 Task: View the report of leads by resource
Action: Mouse moved to (216, 164)
Screenshot: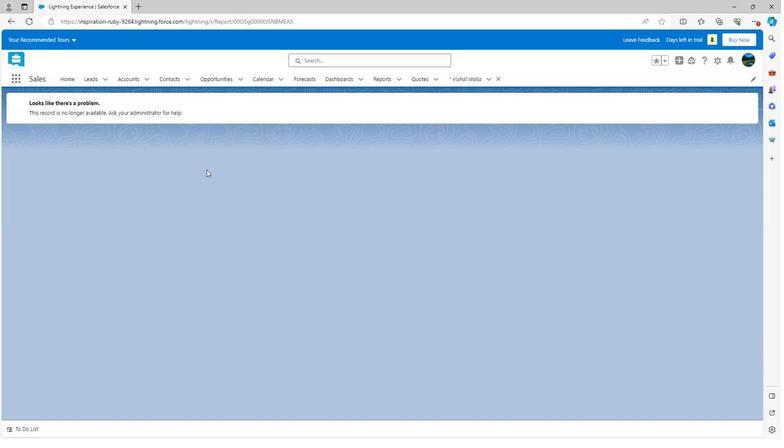 
Action: Mouse scrolled (216, 163) with delta (0, 0)
Screenshot: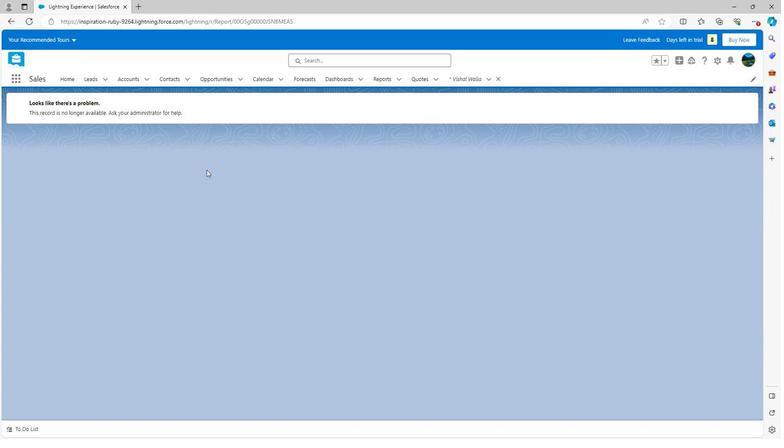 
Action: Mouse scrolled (216, 163) with delta (0, 0)
Screenshot: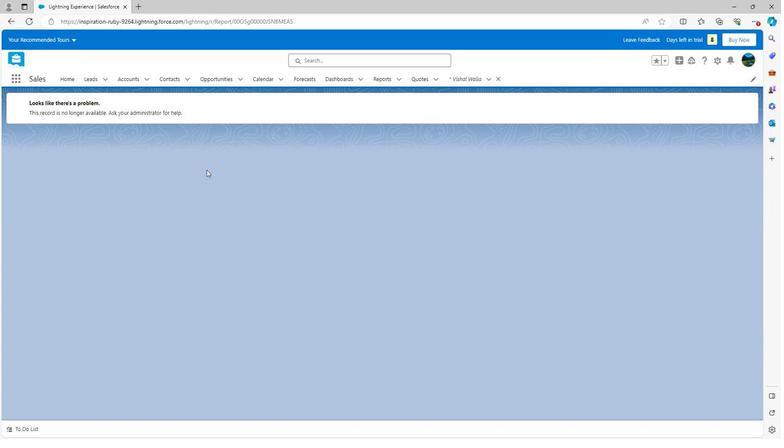 
Action: Mouse scrolled (216, 163) with delta (0, 0)
Screenshot: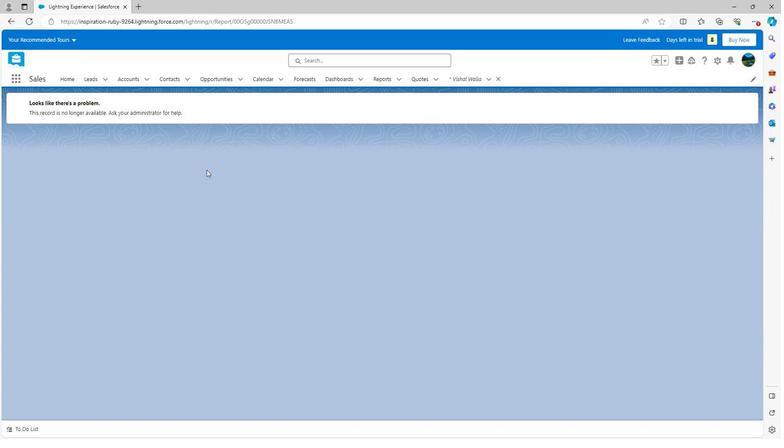 
Action: Mouse scrolled (216, 163) with delta (0, 0)
Screenshot: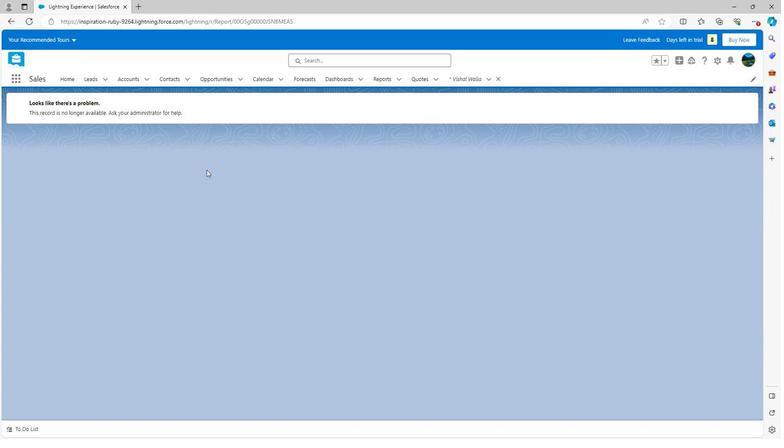 
Action: Mouse moved to (380, 81)
Screenshot: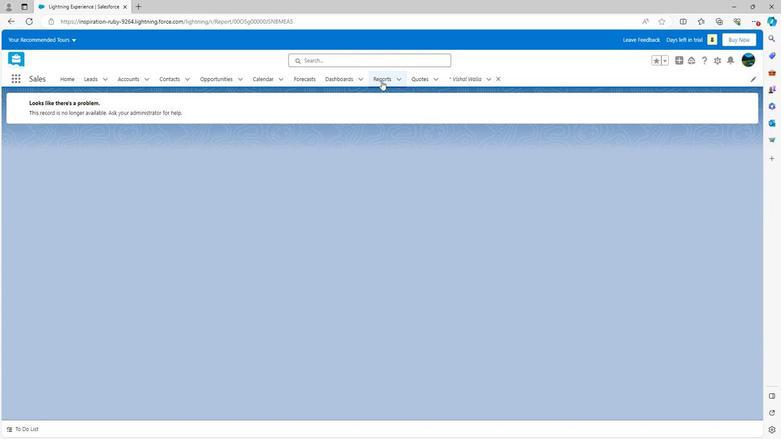 
Action: Mouse pressed left at (380, 81)
Screenshot: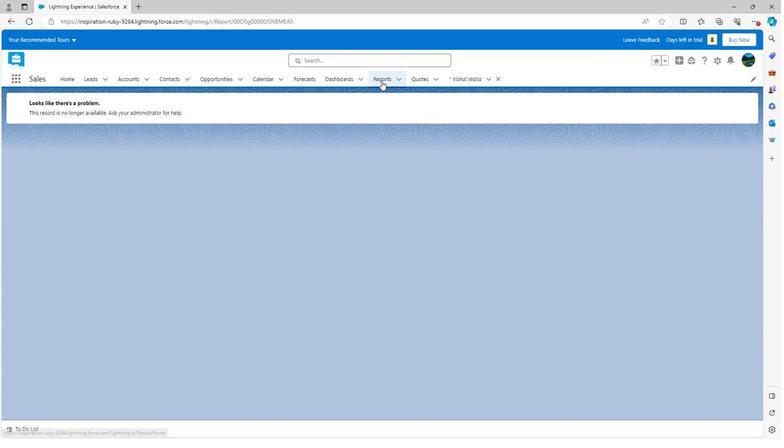 
Action: Mouse moved to (101, 185)
Screenshot: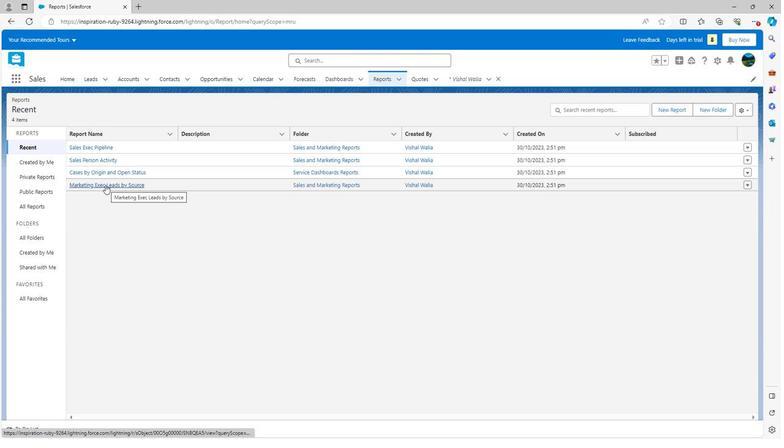 
Action: Mouse pressed left at (101, 185)
Screenshot: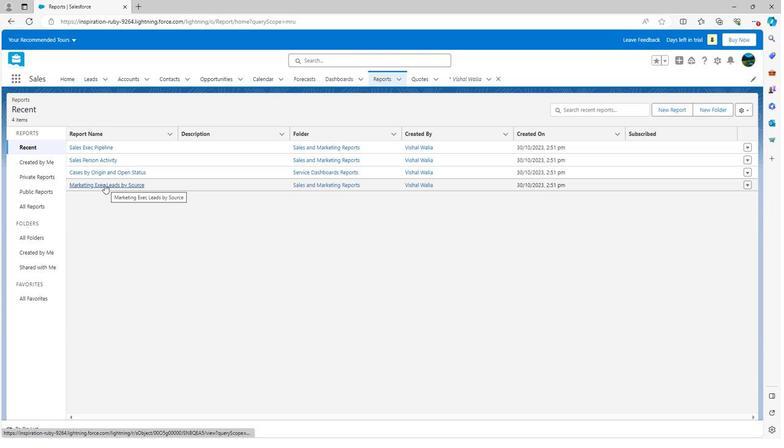 
Action: Mouse moved to (101, 184)
Screenshot: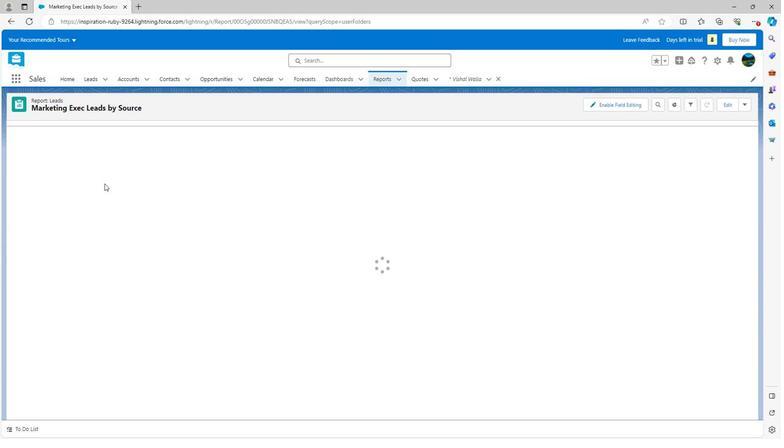
Action: Mouse scrolled (101, 183) with delta (0, 0)
Screenshot: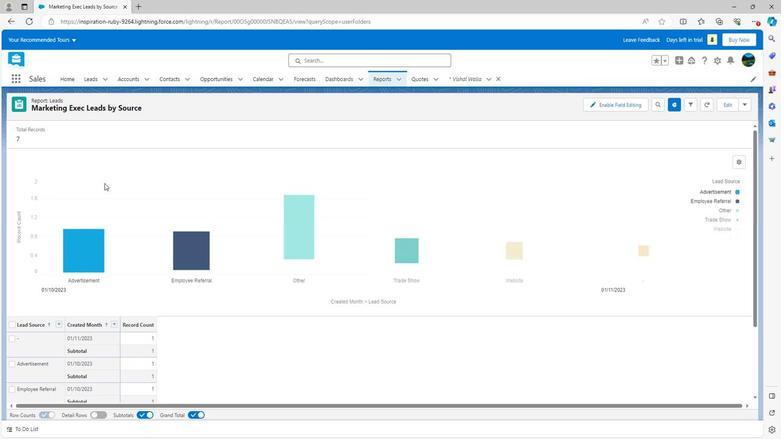 
Action: Mouse scrolled (101, 183) with delta (0, 0)
Screenshot: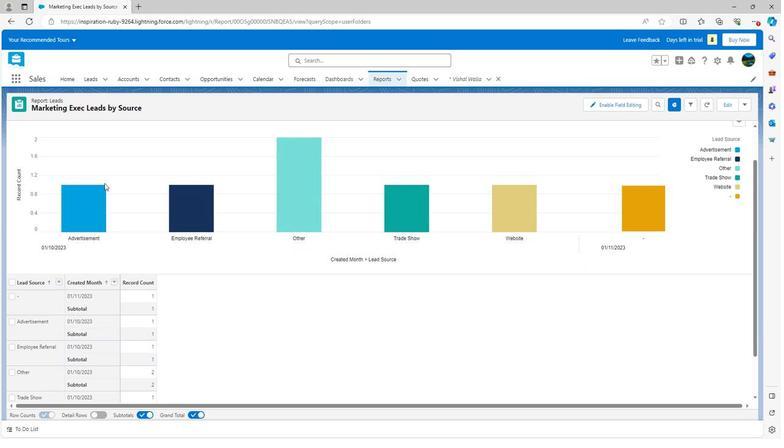 
Action: Mouse scrolled (101, 183) with delta (0, 0)
Screenshot: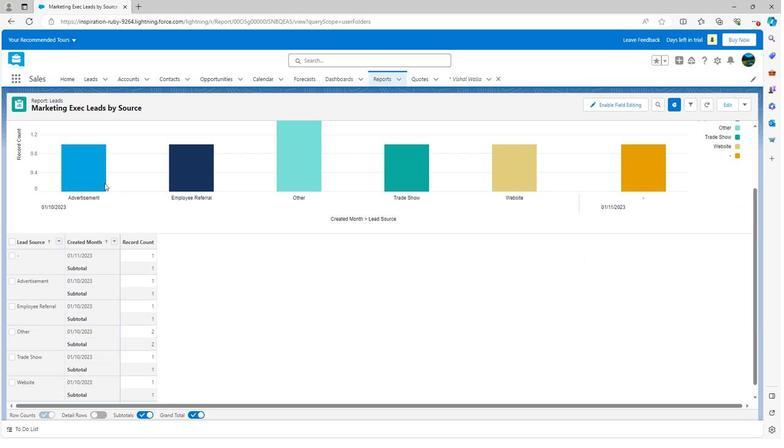 
Action: Mouse scrolled (101, 183) with delta (0, 0)
Screenshot: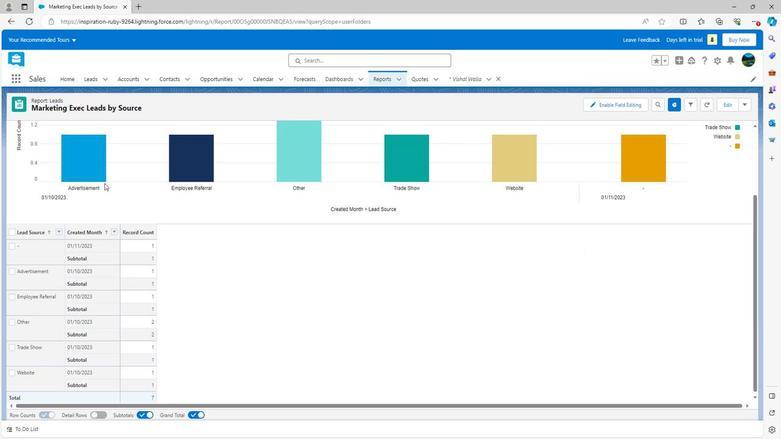 
Action: Mouse scrolled (101, 183) with delta (0, 0)
Screenshot: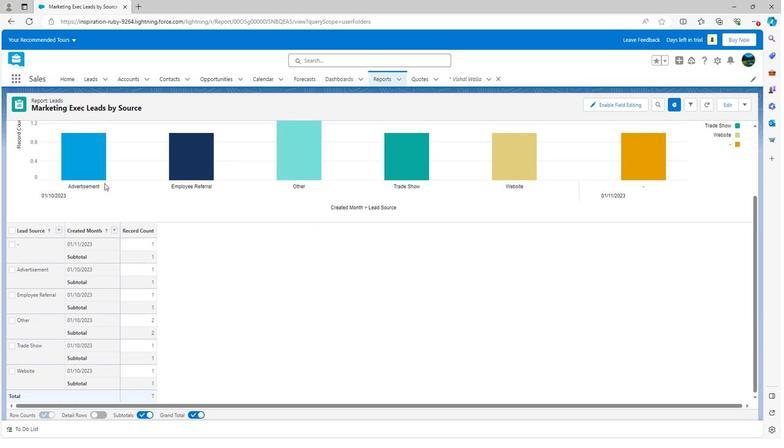 
Action: Mouse scrolled (101, 183) with delta (0, 0)
Screenshot: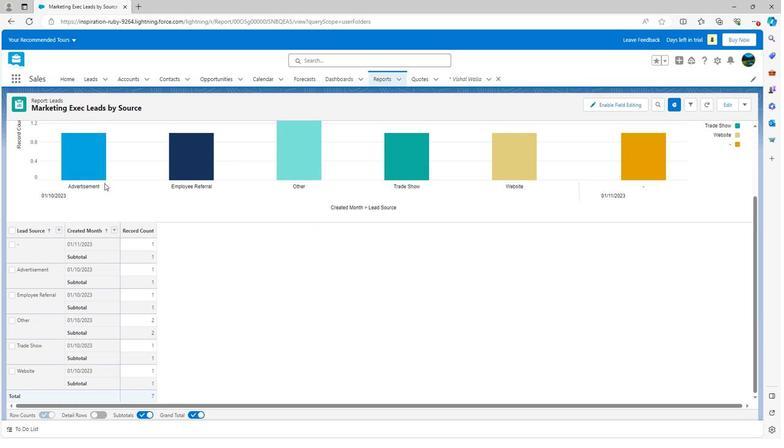 
Action: Mouse scrolled (101, 185) with delta (0, 0)
Screenshot: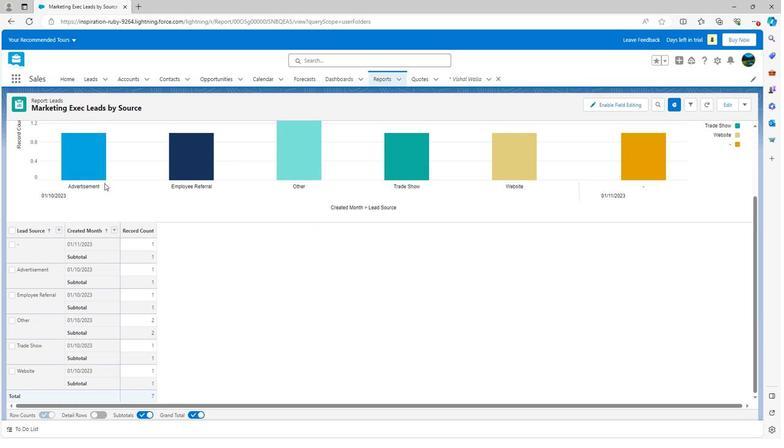 
Action: Mouse scrolled (101, 185) with delta (0, 0)
Screenshot: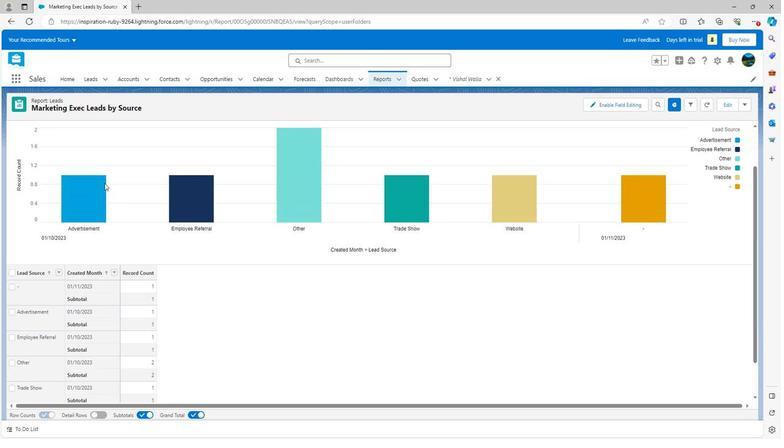 
Action: Mouse scrolled (101, 185) with delta (0, 0)
Screenshot: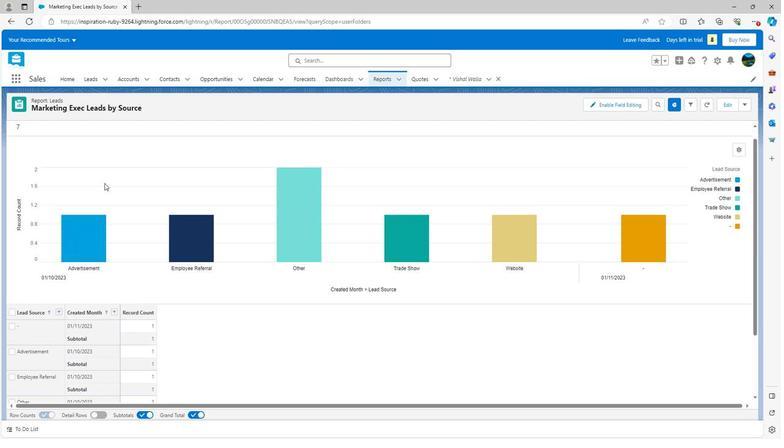 
Action: Mouse scrolled (101, 185) with delta (0, 0)
Screenshot: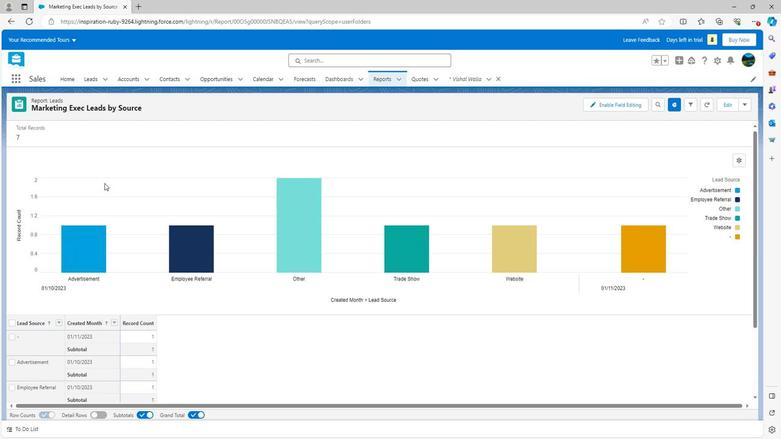 
Action: Mouse scrolled (101, 183) with delta (0, 0)
Screenshot: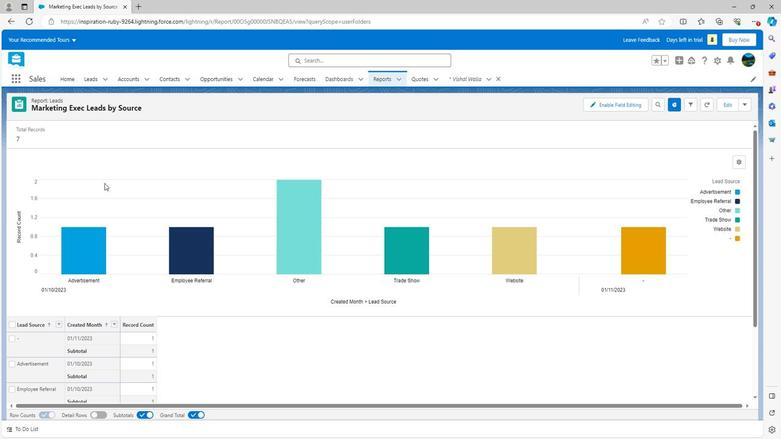 
Action: Mouse scrolled (101, 183) with delta (0, 0)
Screenshot: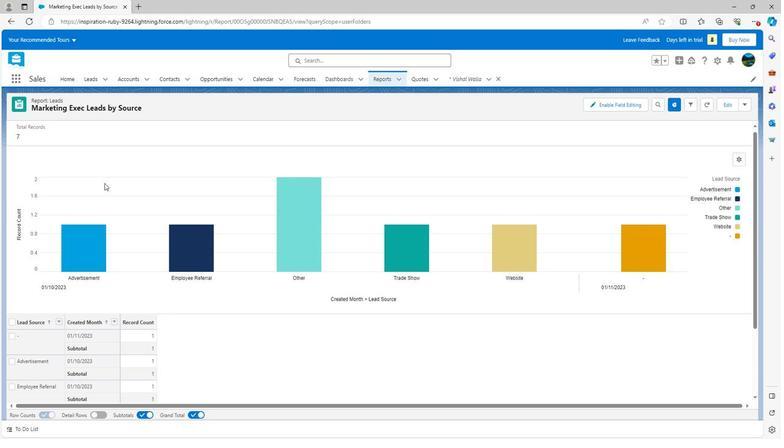 
Action: Mouse scrolled (101, 183) with delta (0, 0)
Screenshot: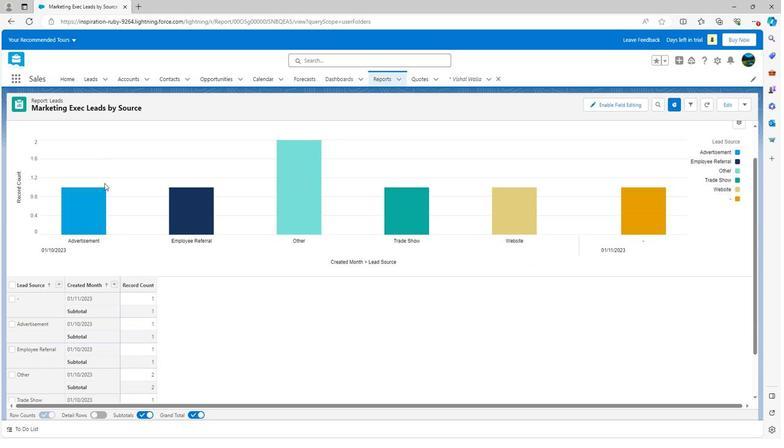 
Action: Mouse scrolled (101, 185) with delta (0, 0)
Screenshot: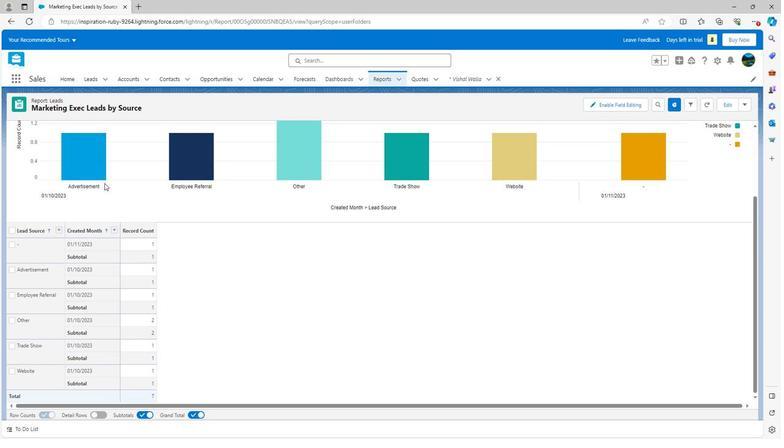 
Action: Mouse scrolled (101, 185) with delta (0, 0)
Screenshot: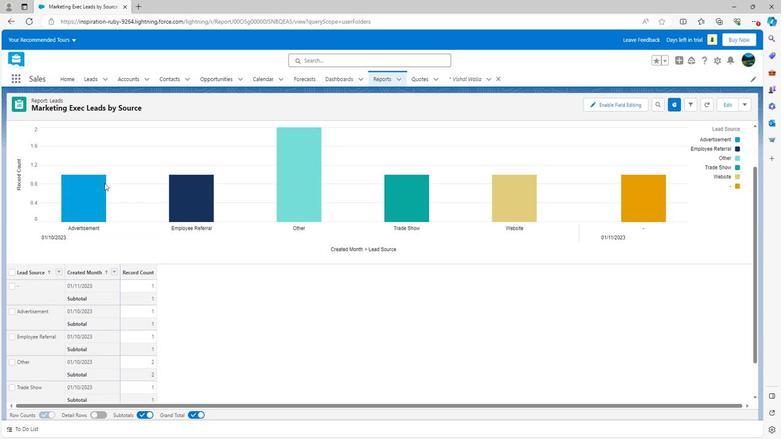 
Action: Mouse scrolled (101, 185) with delta (0, 0)
Screenshot: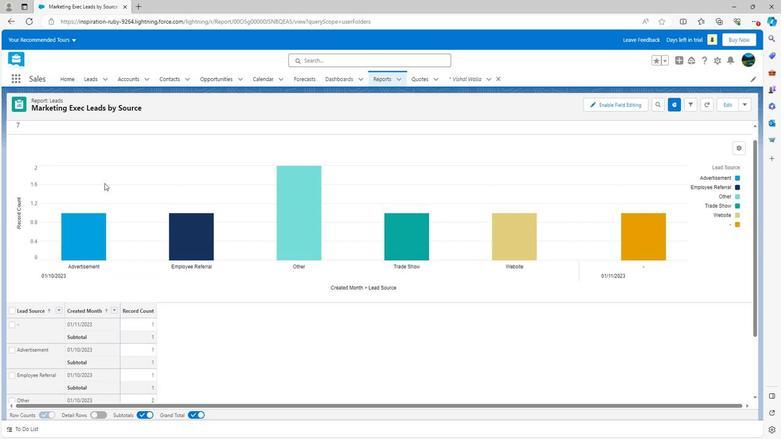 
Action: Mouse scrolled (101, 185) with delta (0, 0)
Screenshot: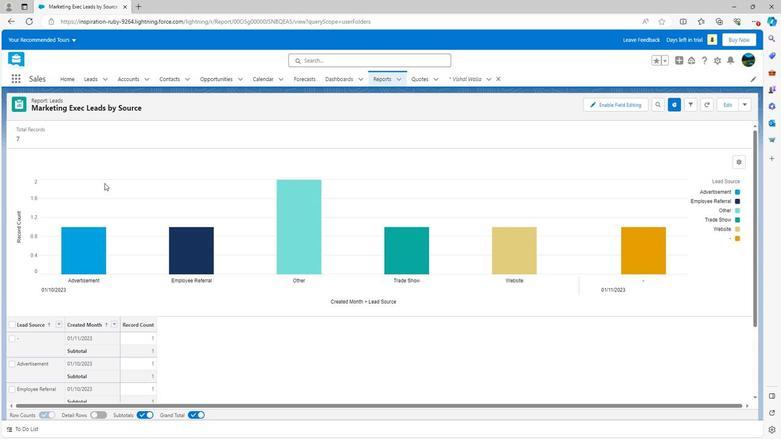 
Action: Mouse scrolled (101, 185) with delta (0, 0)
Screenshot: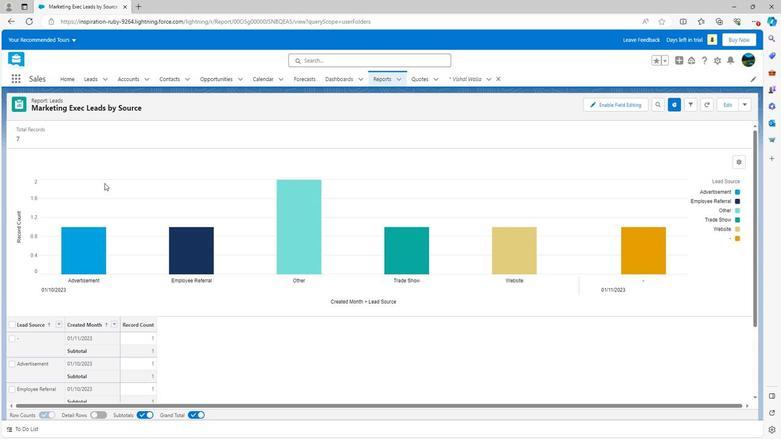 
Action: Mouse moved to (743, 160)
Screenshot: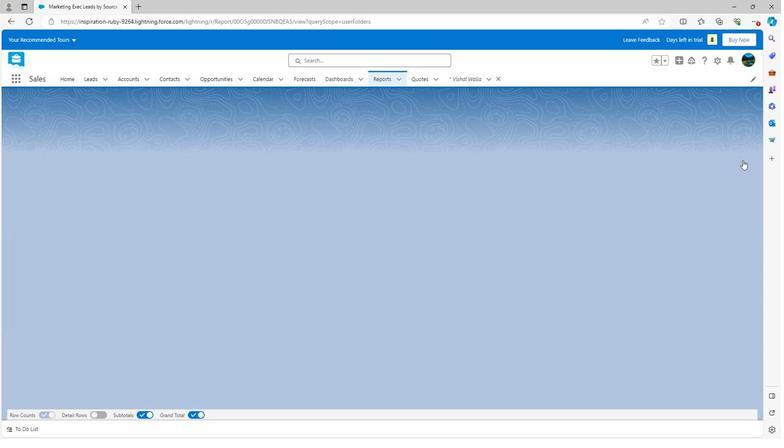 
Action: Mouse pressed left at (743, 160)
Screenshot: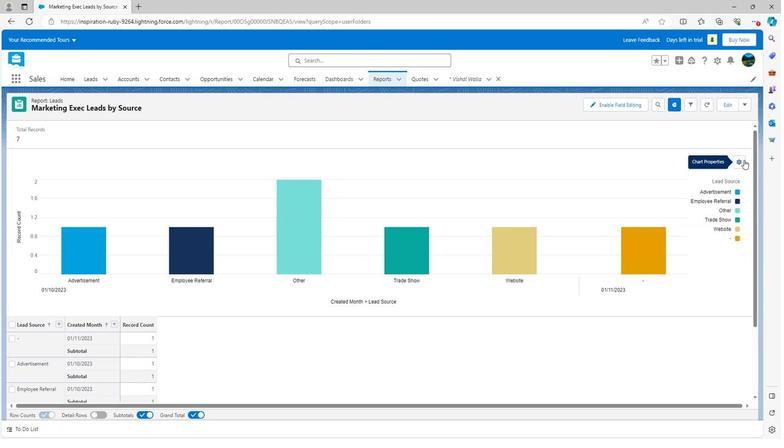 
Action: Mouse moved to (732, 168)
Screenshot: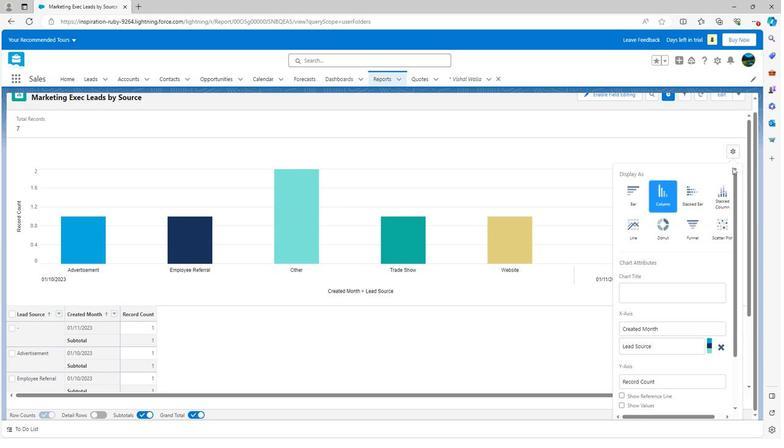 
Action: Mouse pressed left at (732, 168)
Screenshot: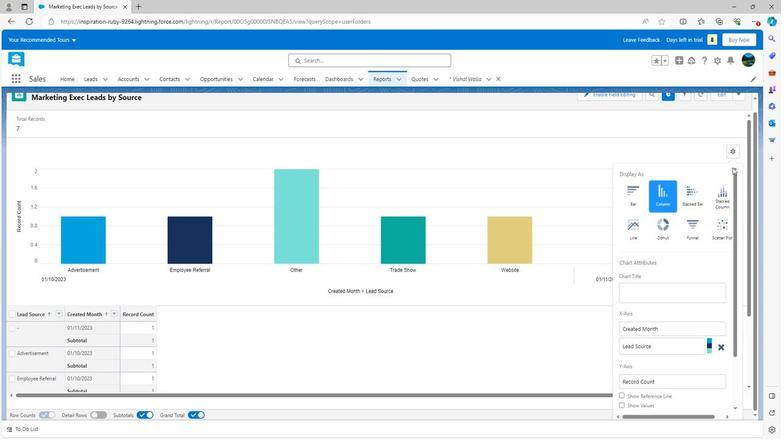 
Action: Mouse moved to (681, 156)
Screenshot: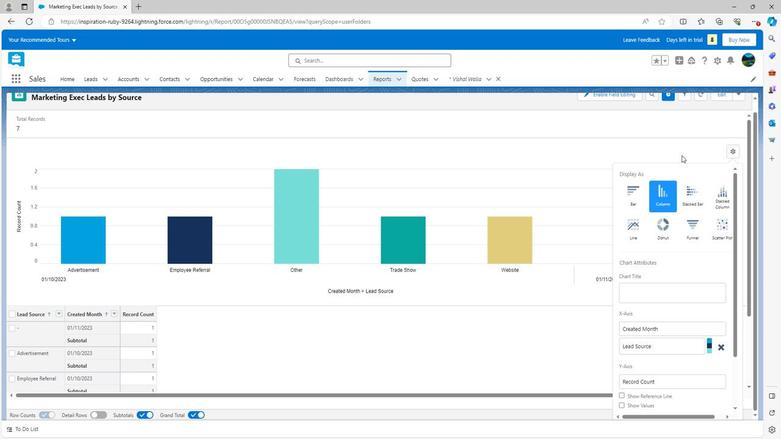 
Action: Mouse pressed left at (681, 156)
Screenshot: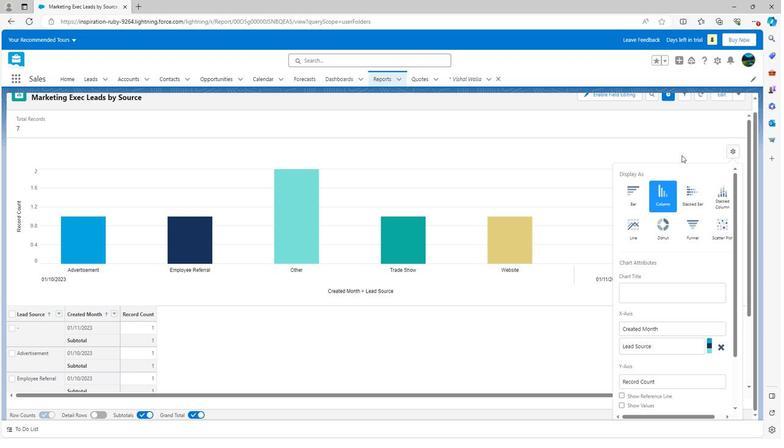 
Action: Mouse scrolled (681, 156) with delta (0, 0)
Screenshot: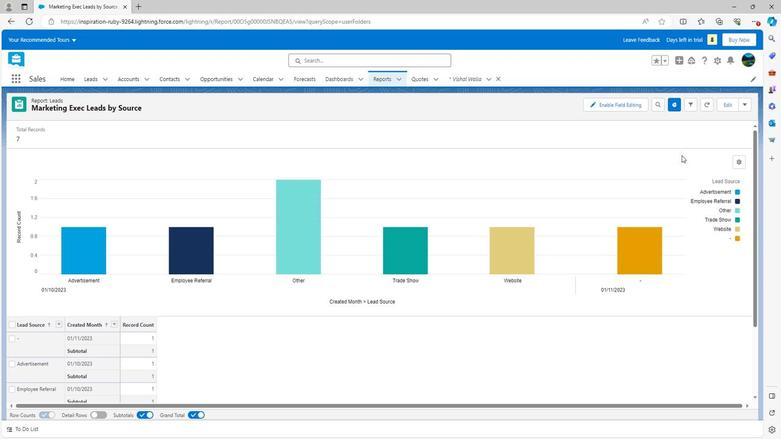 
Action: Mouse scrolled (681, 156) with delta (0, 0)
Screenshot: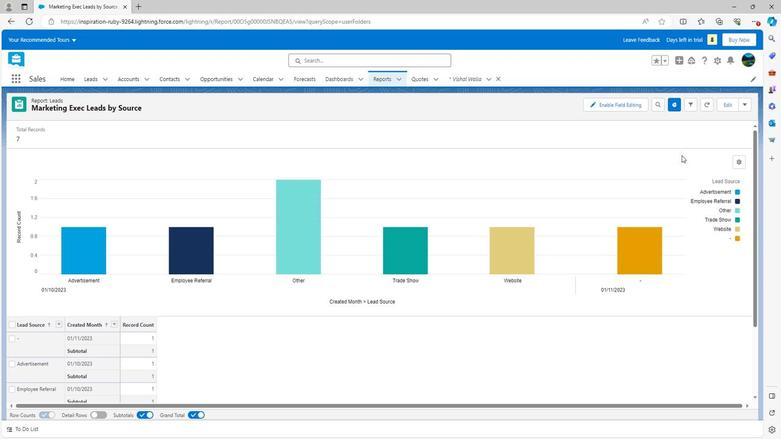 
Action: Mouse scrolled (681, 156) with delta (0, 0)
Screenshot: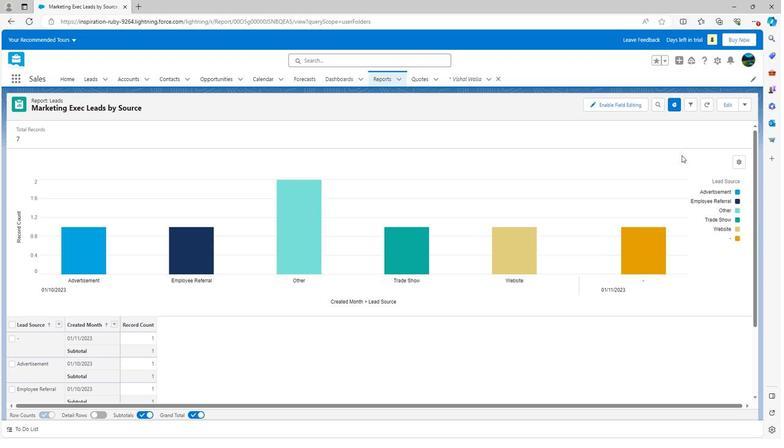 
